 Task: Set up "repository notifications" for project updates.
Action: Mouse moved to (696, 49)
Screenshot: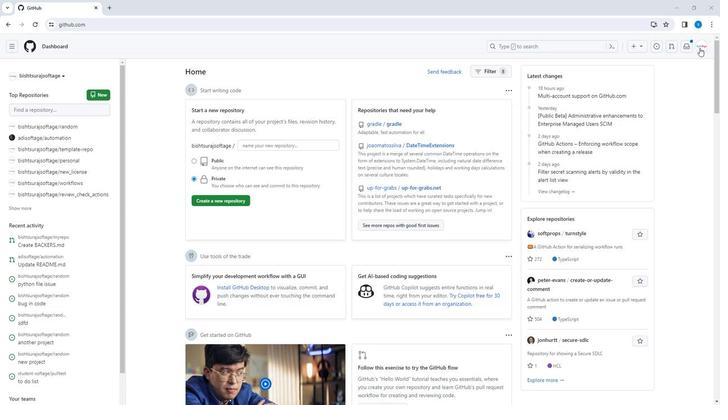 
Action: Mouse pressed left at (696, 49)
Screenshot: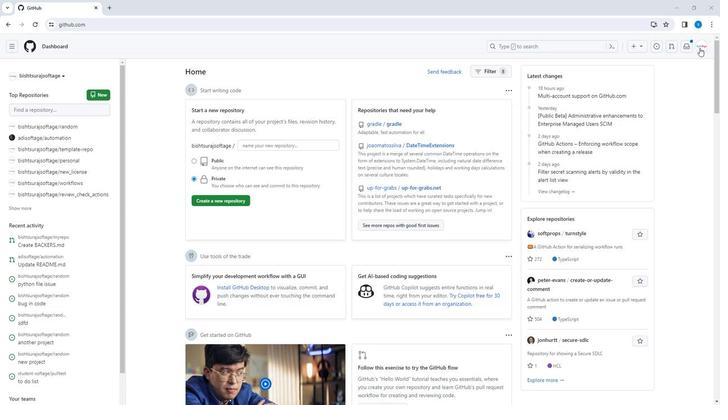 
Action: Mouse moved to (651, 113)
Screenshot: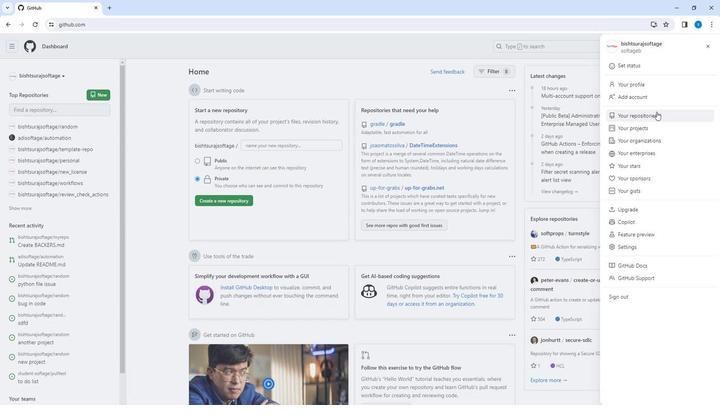 
Action: Mouse pressed left at (651, 113)
Screenshot: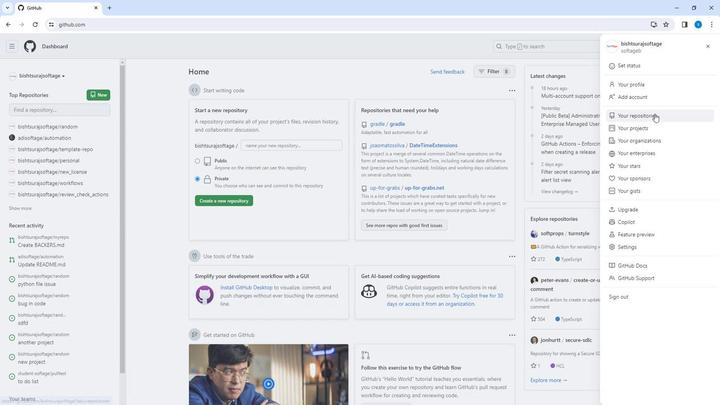 
Action: Mouse moved to (263, 113)
Screenshot: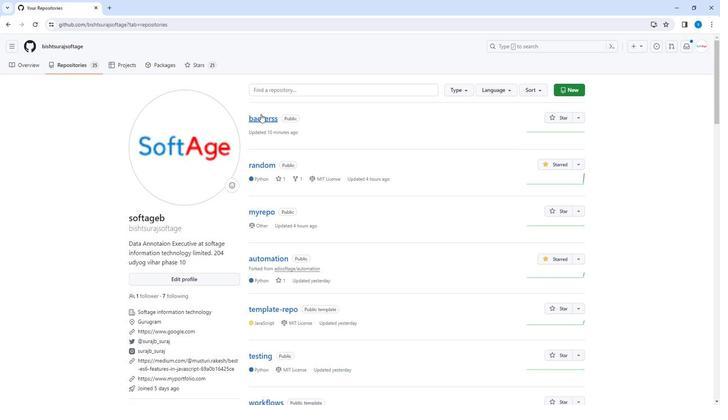 
Action: Mouse pressed left at (263, 113)
Screenshot: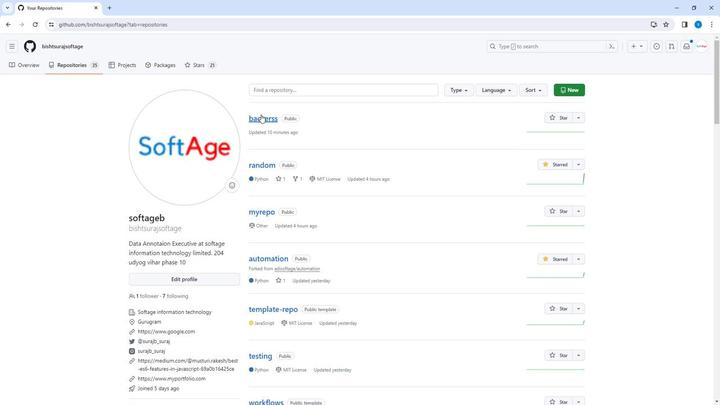 
Action: Mouse moved to (449, 86)
Screenshot: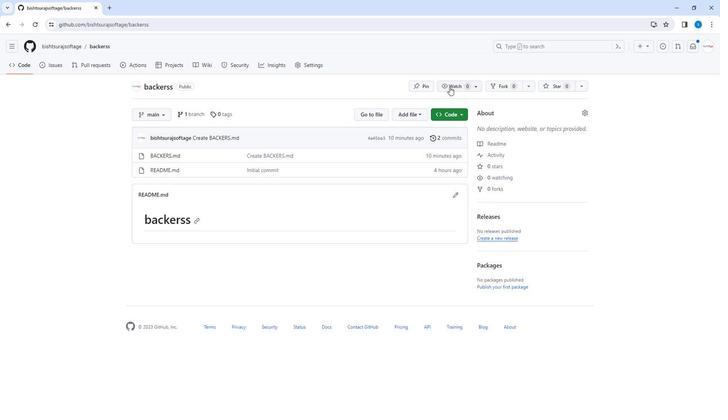 
Action: Mouse pressed left at (449, 86)
Screenshot: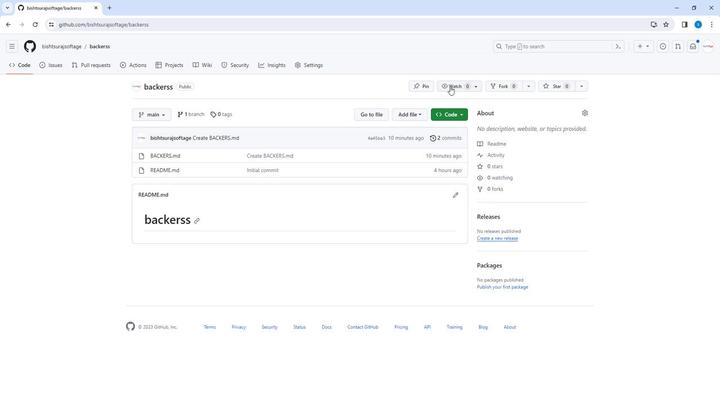
Action: Mouse moved to (460, 144)
Screenshot: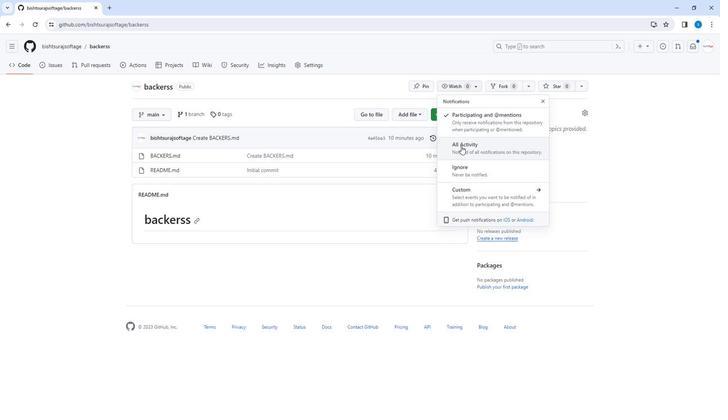 
Action: Mouse pressed left at (460, 144)
Screenshot: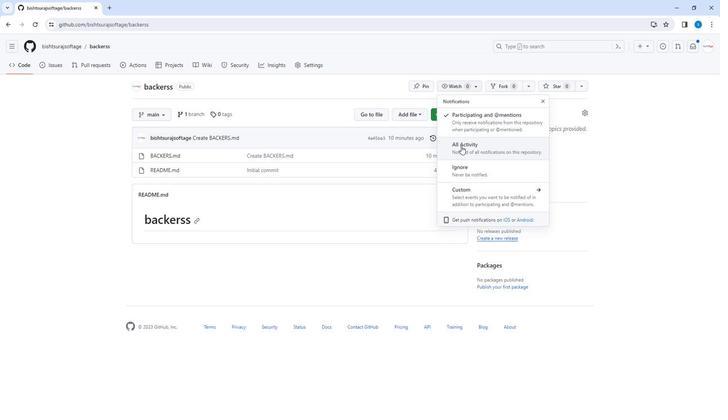 
Action: Mouse moved to (450, 87)
Screenshot: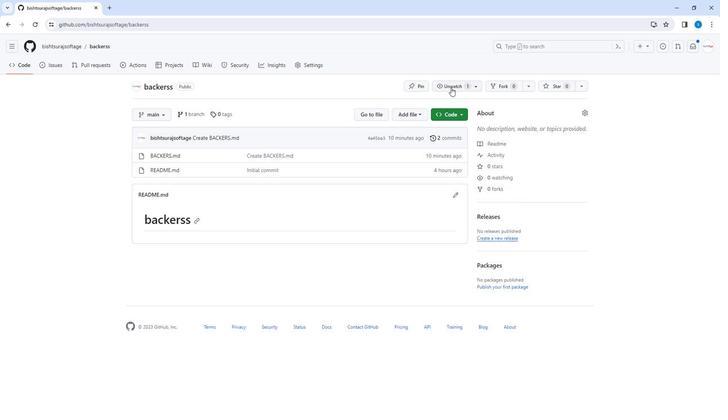 
Action: Mouse pressed left at (450, 87)
Screenshot: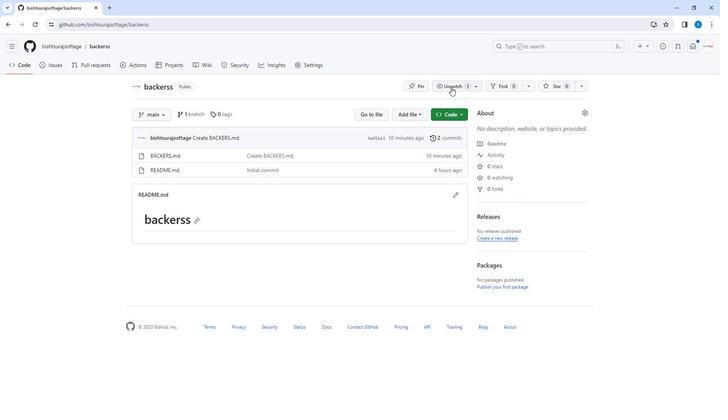 
Action: Mouse moved to (463, 162)
Screenshot: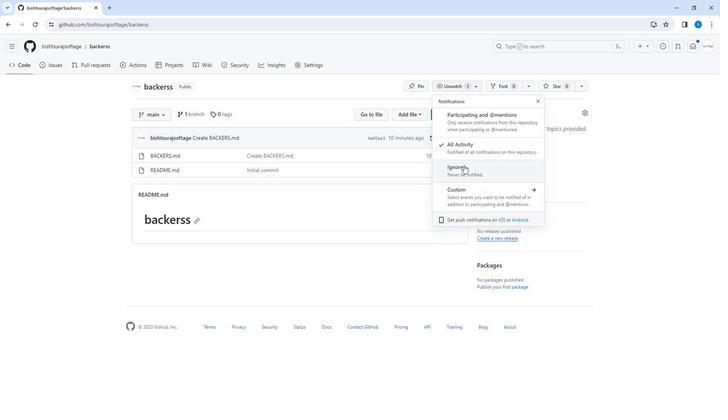 
Action: Mouse pressed left at (463, 162)
Screenshot: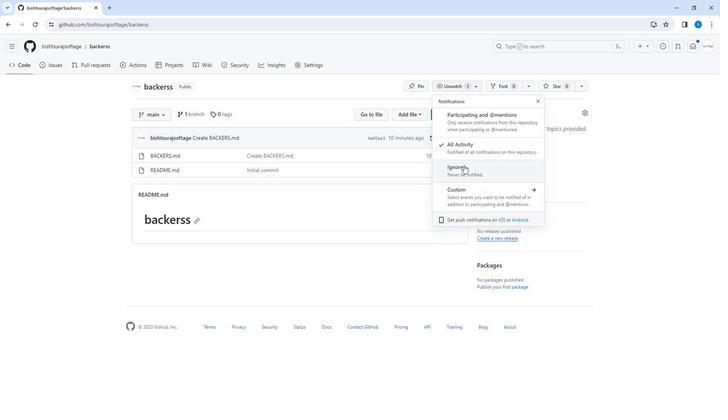 
Action: Mouse moved to (453, 86)
Screenshot: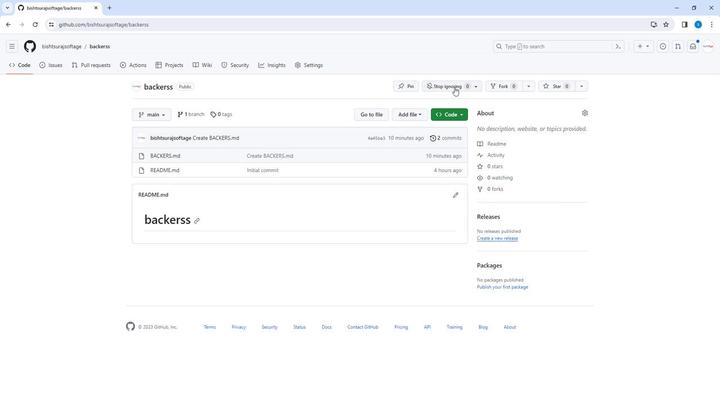 
Action: Mouse pressed left at (453, 86)
Screenshot: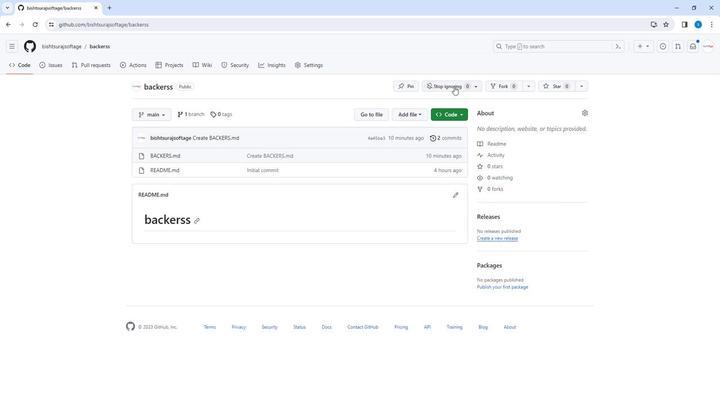 
Action: Mouse moved to (464, 127)
Screenshot: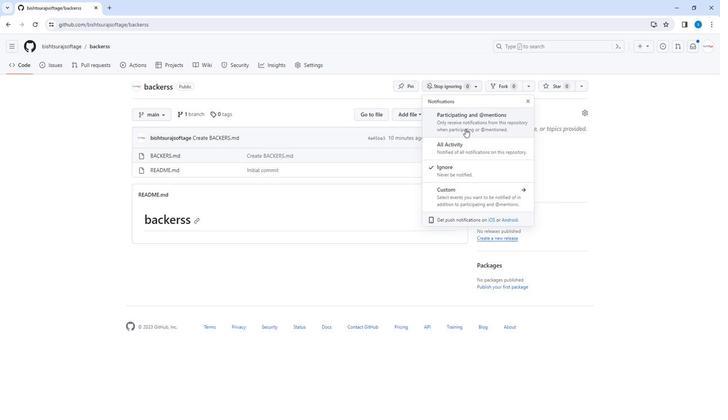 
Action: Mouse pressed left at (464, 127)
Screenshot: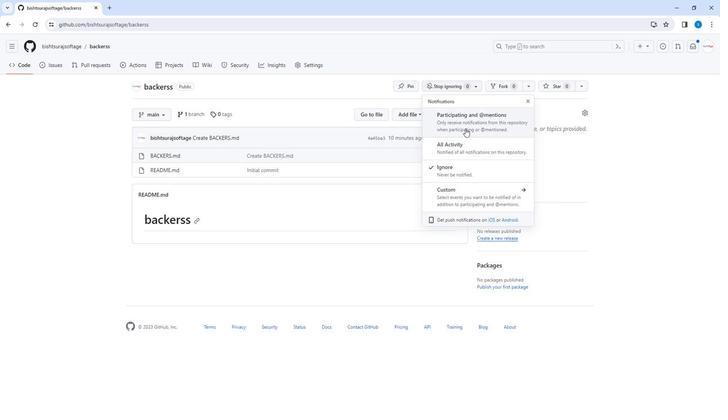 
Action: Mouse moved to (455, 89)
Screenshot: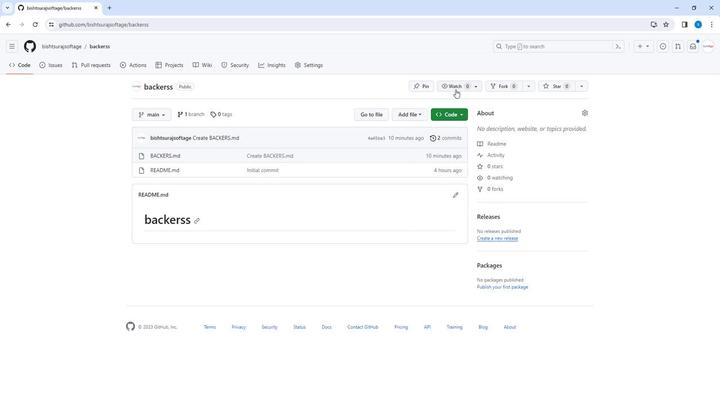 
Action: Mouse pressed left at (455, 89)
Screenshot: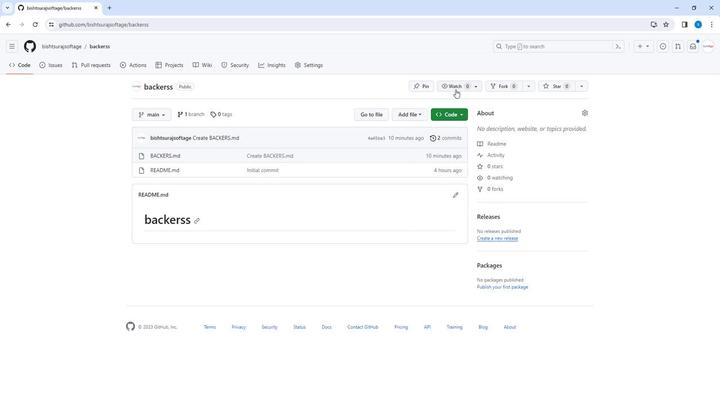 
Action: Mouse moved to (498, 185)
Screenshot: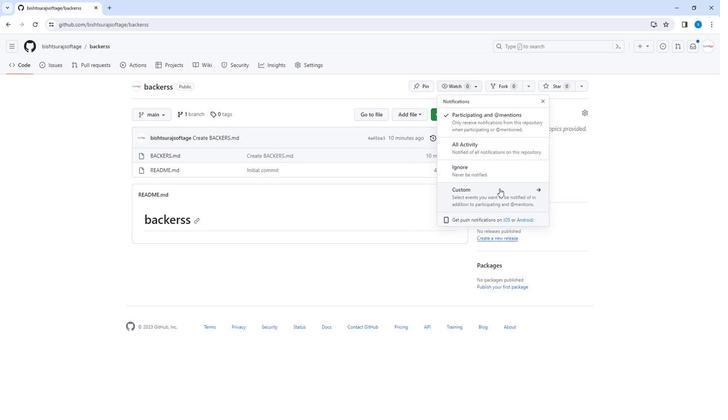 
Action: Mouse pressed left at (498, 185)
Screenshot: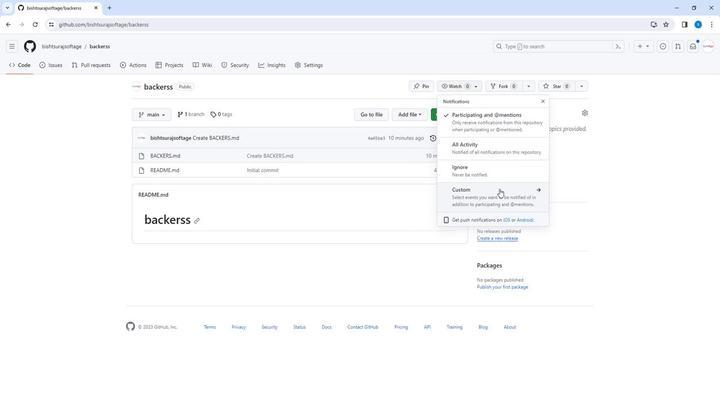 
Action: Mouse moved to (452, 146)
Screenshot: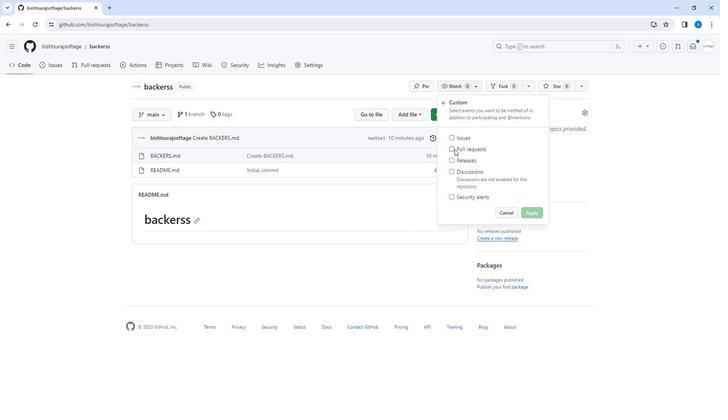 
Action: Mouse pressed left at (452, 146)
Screenshot: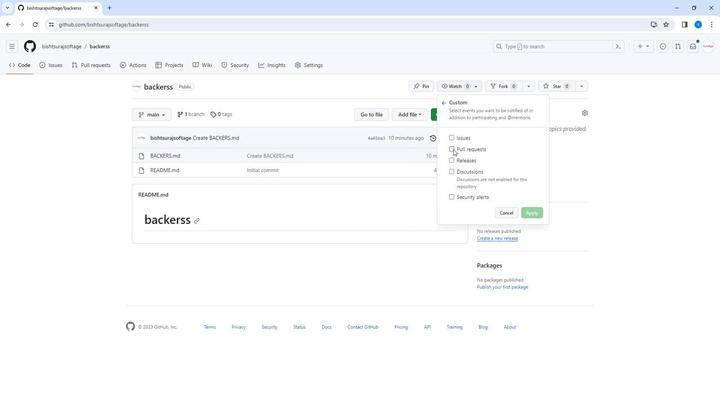
Action: Mouse moved to (452, 135)
Screenshot: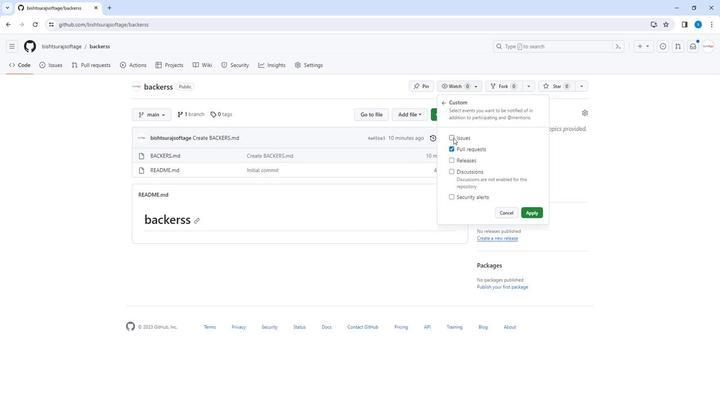 
Action: Mouse pressed left at (452, 135)
Screenshot: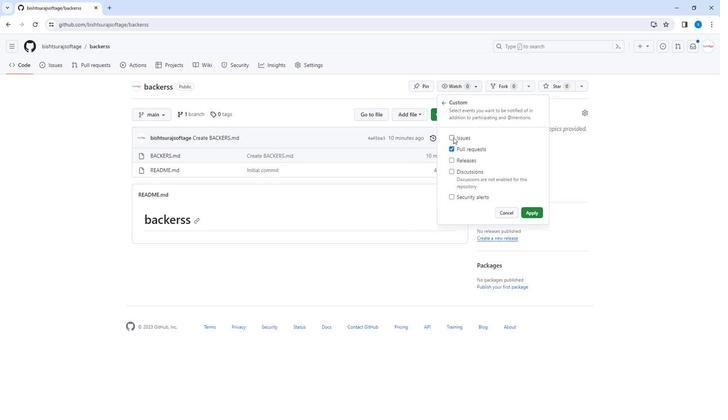 
Action: Mouse moved to (452, 157)
Screenshot: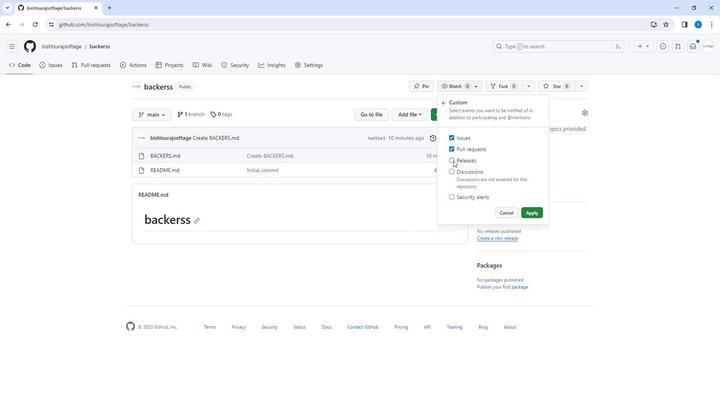 
Action: Mouse pressed left at (452, 157)
Screenshot: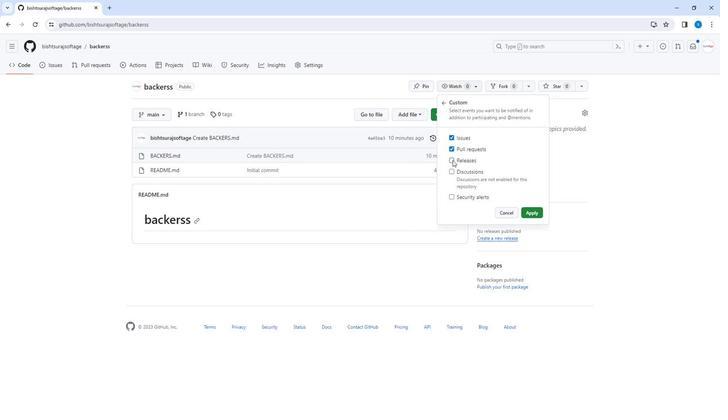 
Action: Mouse moved to (452, 169)
Screenshot: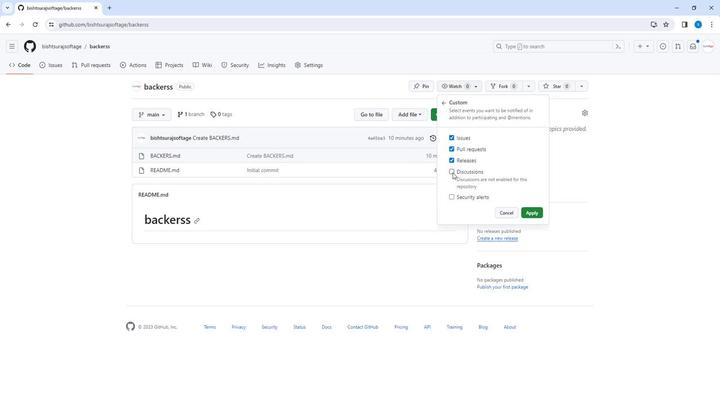 
Action: Mouse pressed left at (452, 169)
Screenshot: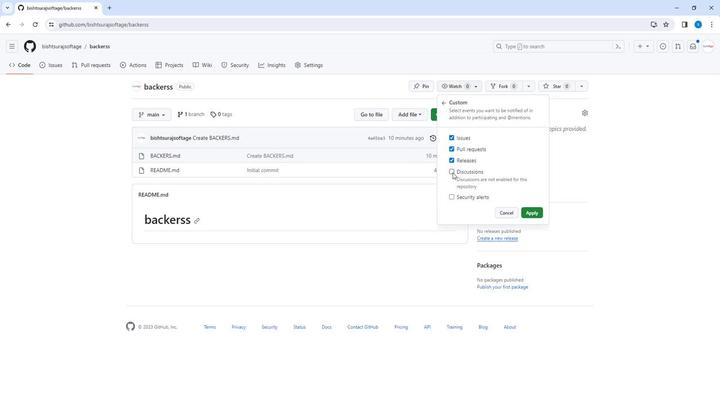 
Action: Mouse moved to (451, 194)
Screenshot: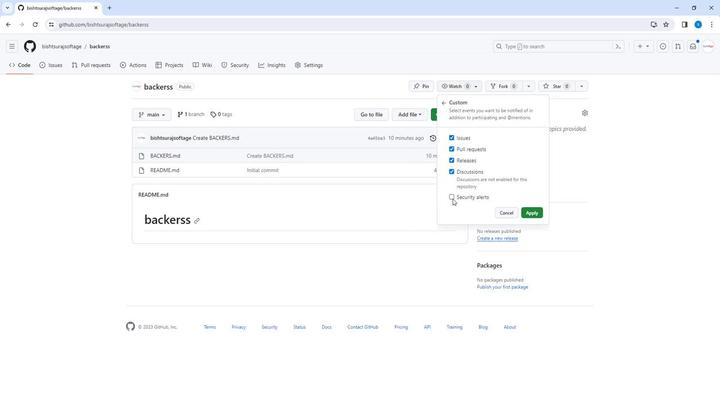 
Action: Mouse pressed left at (451, 194)
Screenshot: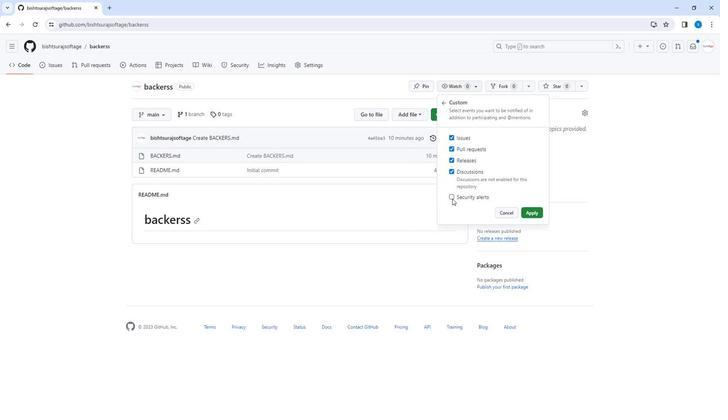 
Action: Mouse moved to (529, 207)
Screenshot: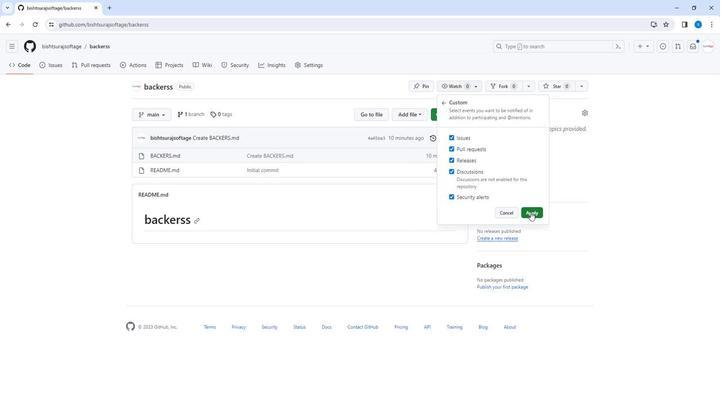 
Action: Mouse pressed left at (529, 207)
Screenshot: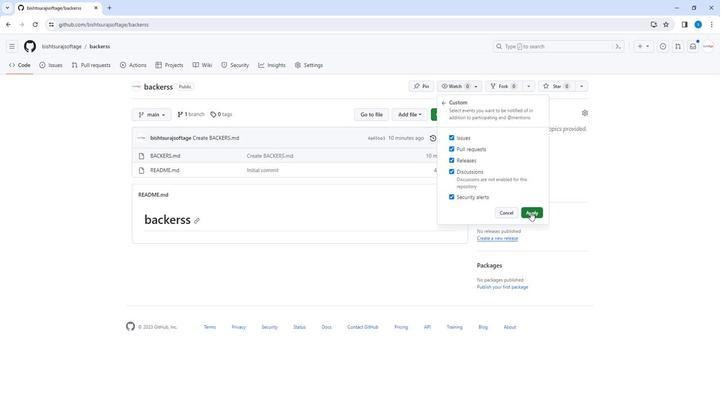 
Action: Mouse moved to (574, 198)
Screenshot: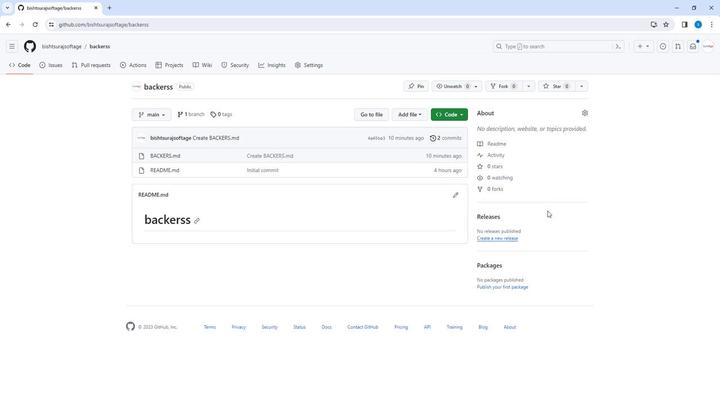 
